 Task: List all remotes and their URLs with details.
Action: Mouse moved to (239, 312)
Screenshot: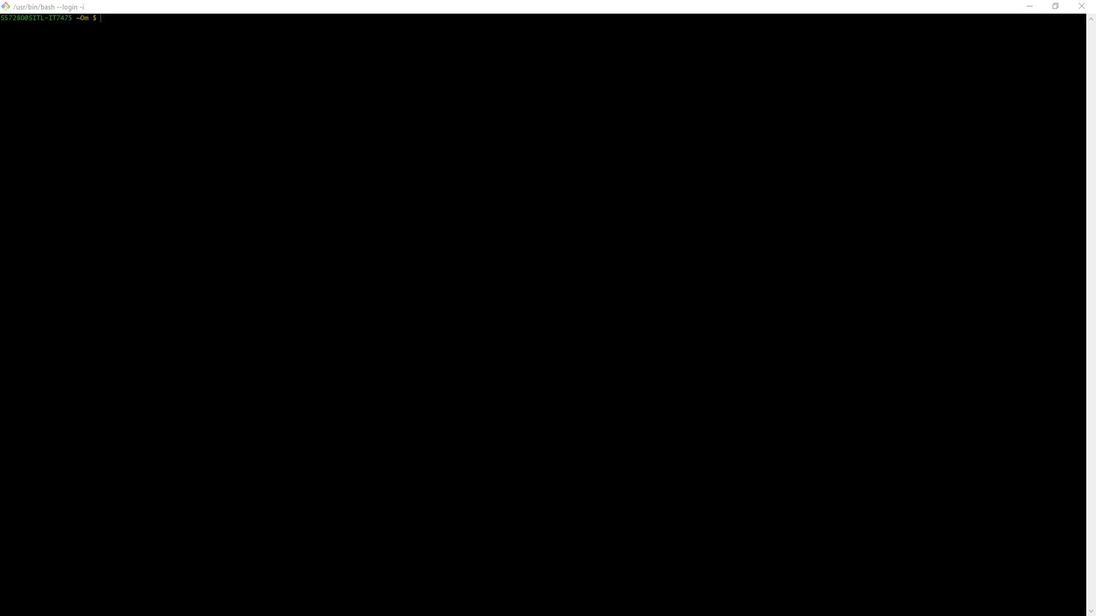 
Action: Mouse pressed left at (239, 312)
Screenshot: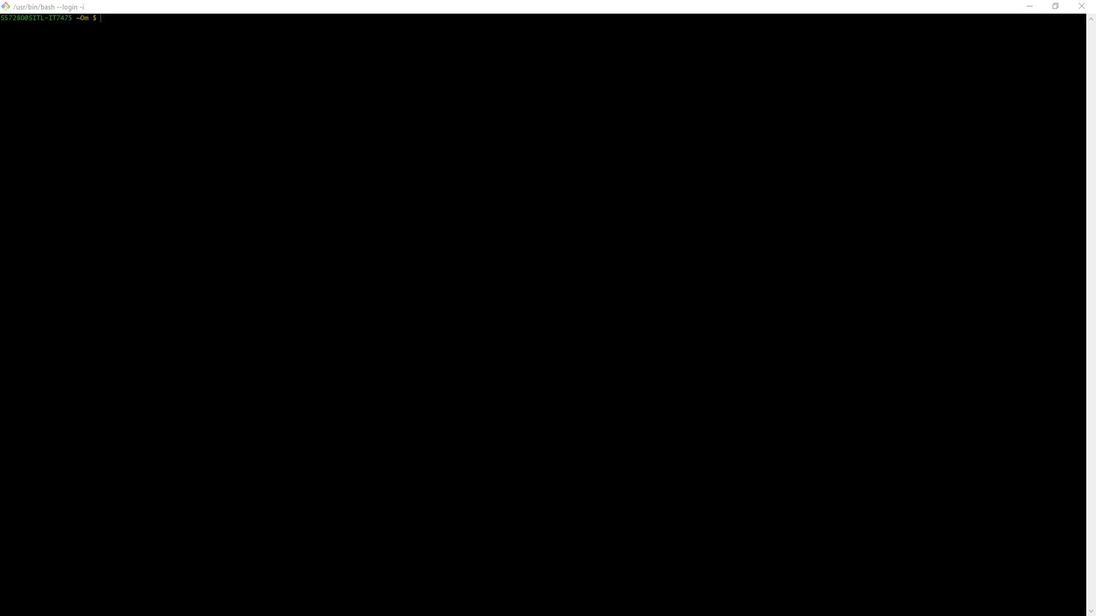 
Action: Mouse moved to (66, 394)
Screenshot: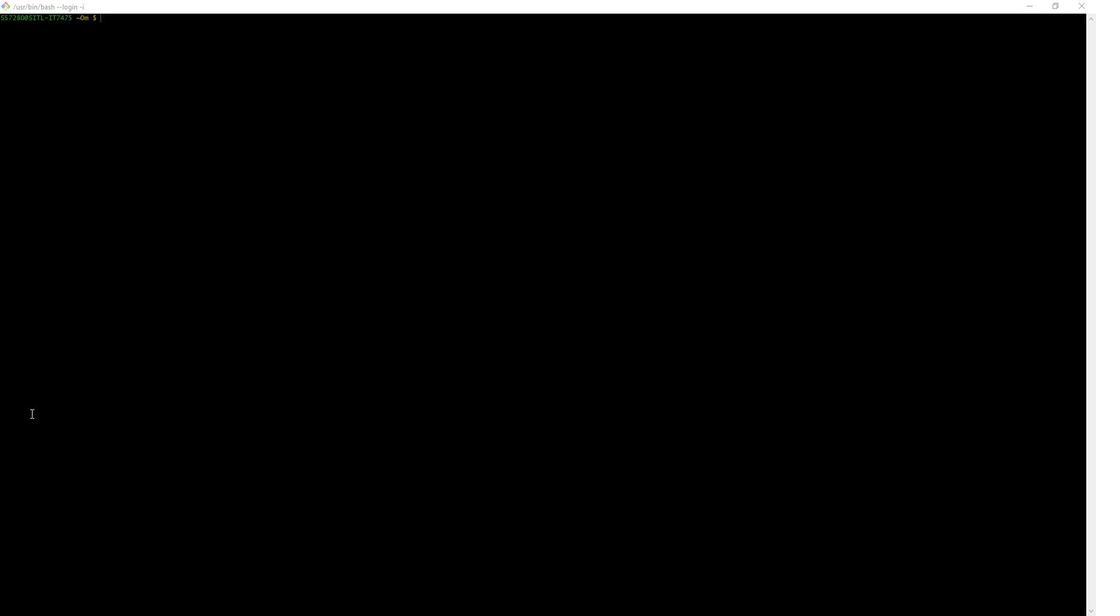 
Action: Mouse pressed left at (66, 394)
Screenshot: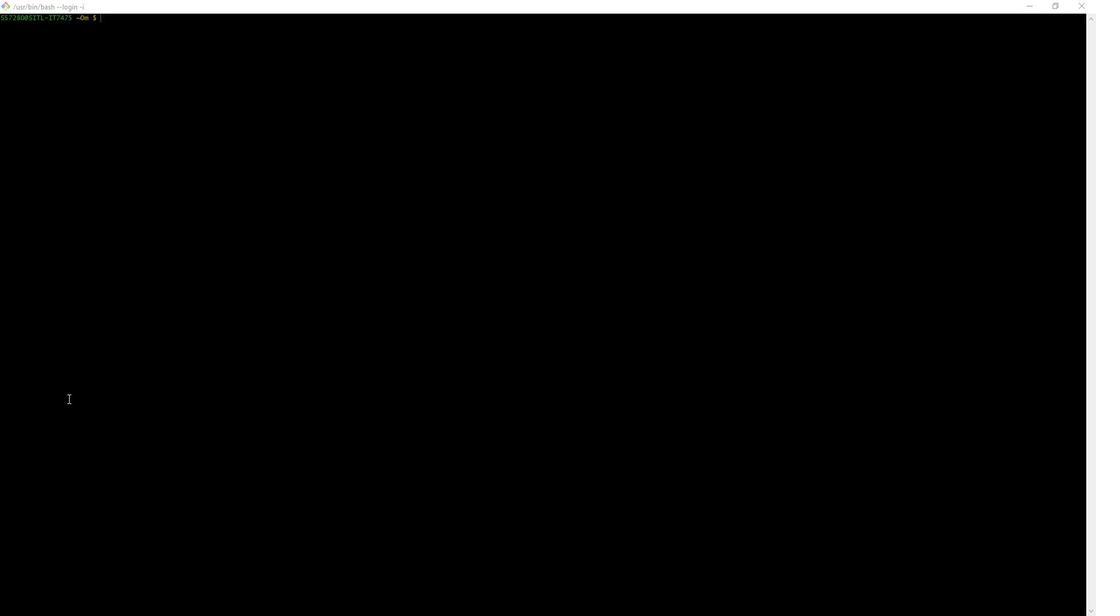 
Action: Key pressed cd<Key.space>public-apis<Key.enter>git<Key.space>show<Key.enter>git<Key.space>remote<Key.space>-v<Key.enter>
Screenshot: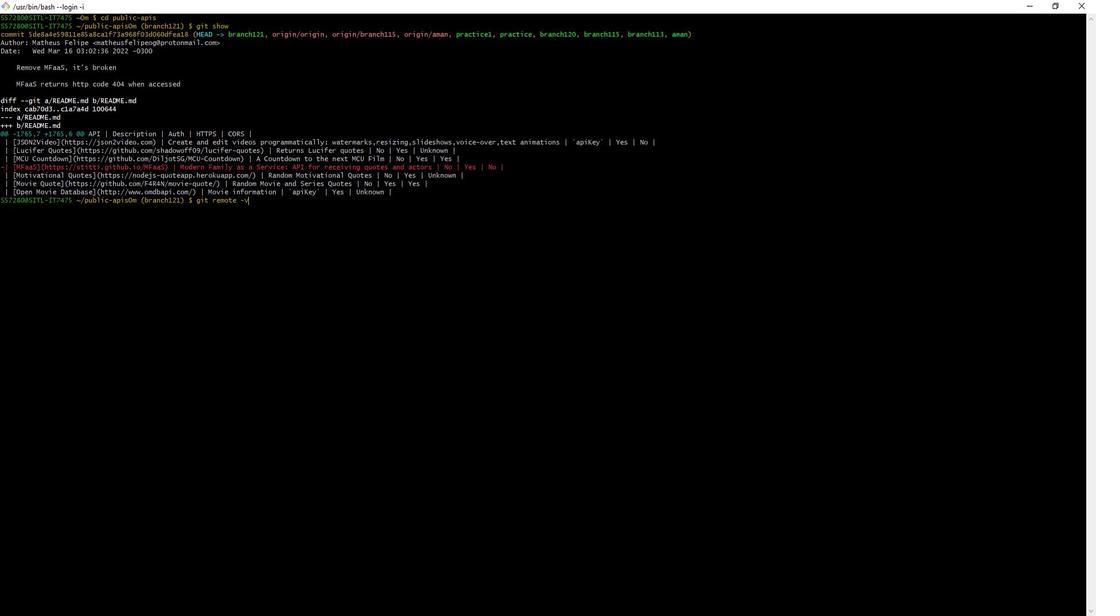 
Action: Mouse moved to (141, 194)
Screenshot: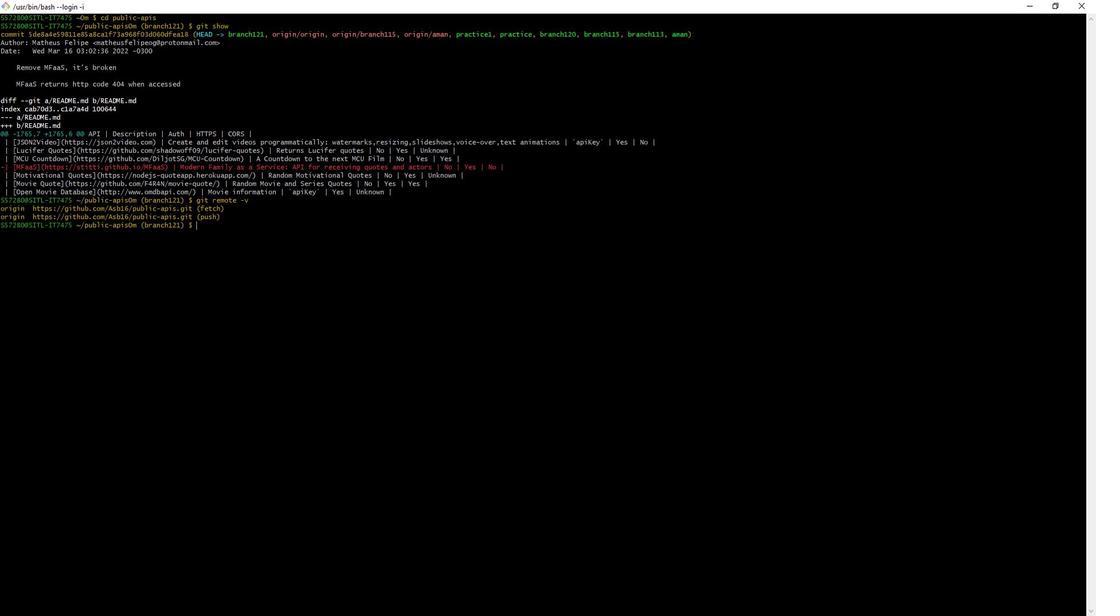 
Action: Mouse pressed left at (141, 194)
Screenshot: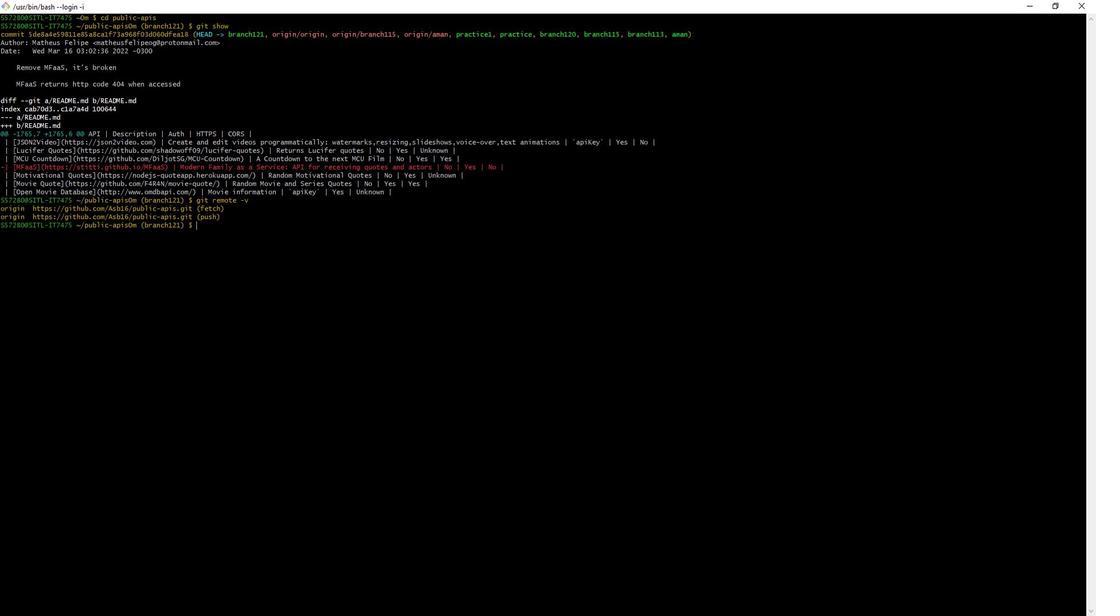 
